 Task: Select the the auto option in the task failed.
Action: Mouse moved to (74, 564)
Screenshot: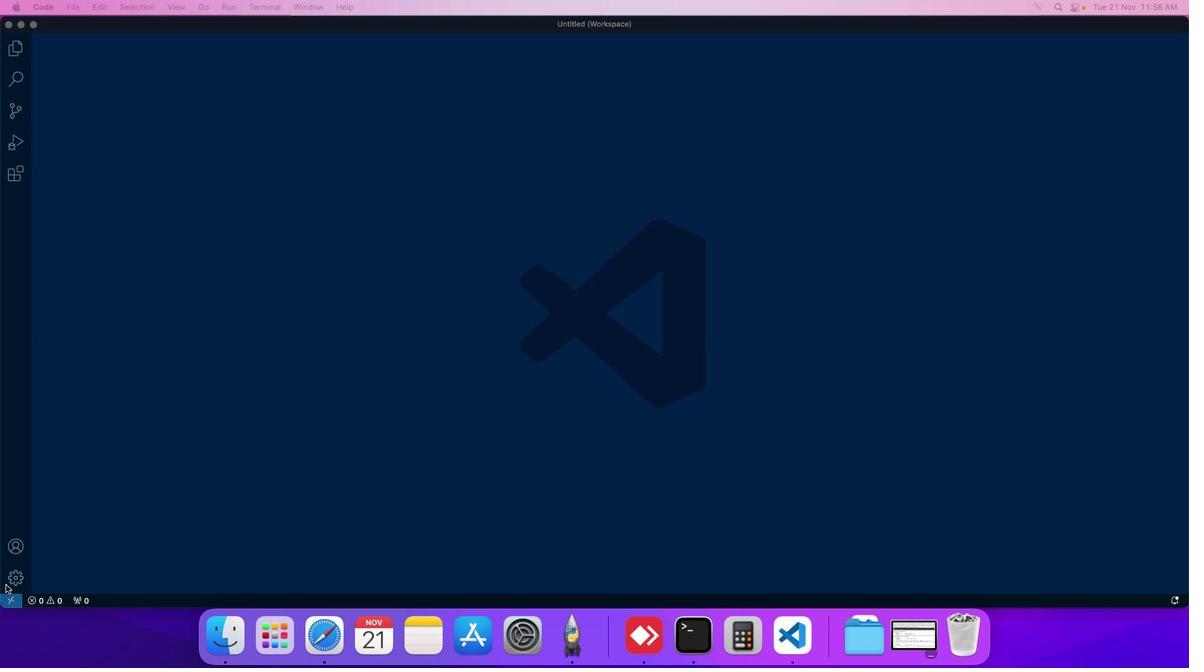 
Action: Mouse pressed left at (74, 564)
Screenshot: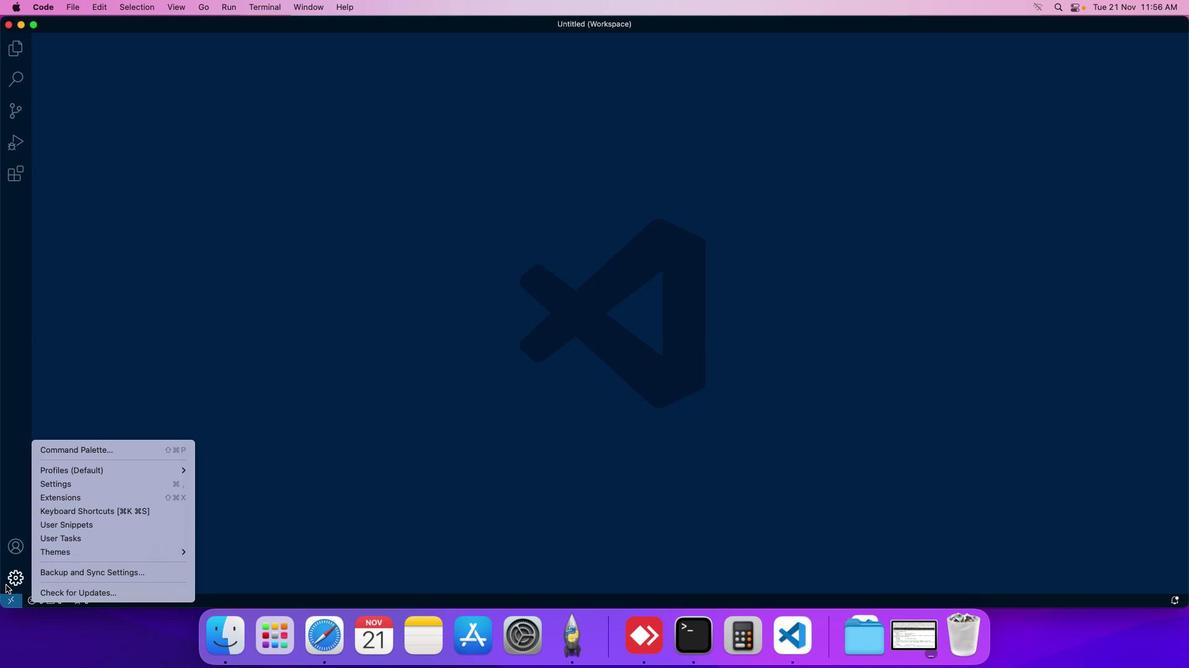 
Action: Mouse moved to (126, 478)
Screenshot: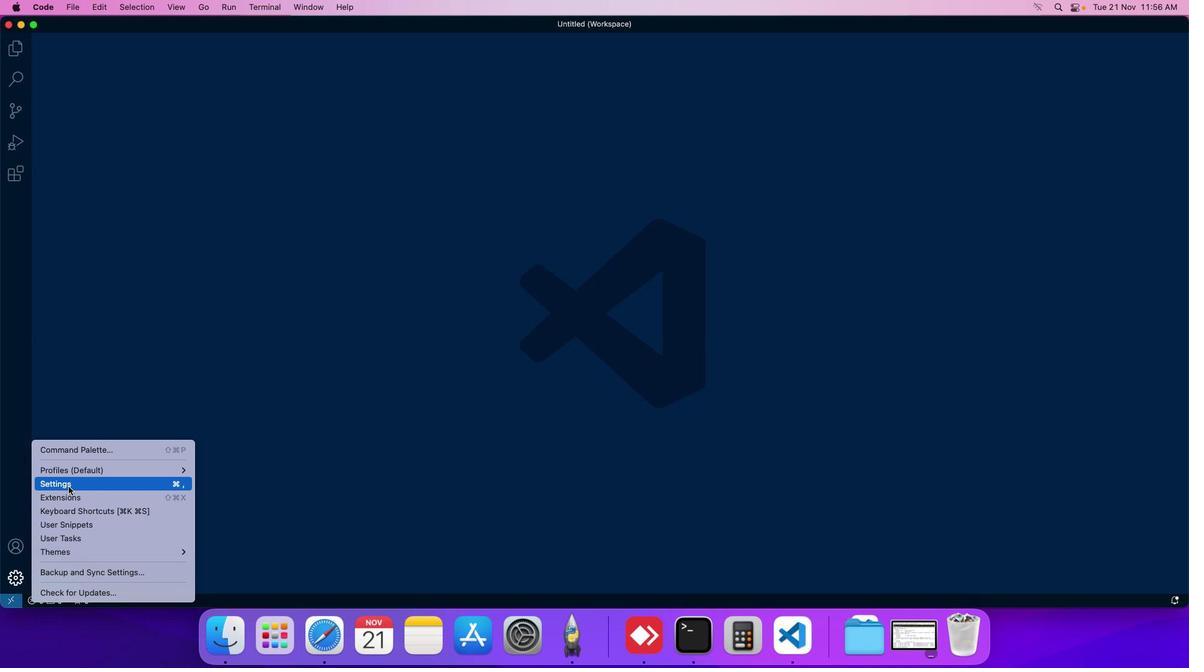 
Action: Mouse pressed left at (126, 478)
Screenshot: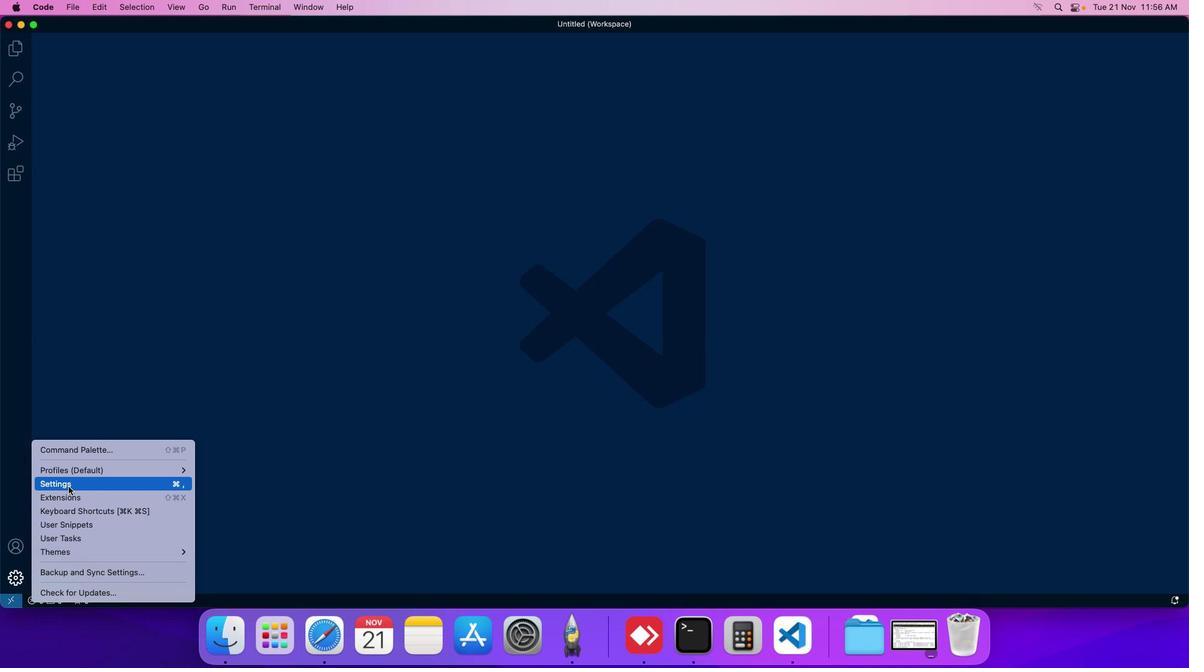 
Action: Mouse moved to (307, 141)
Screenshot: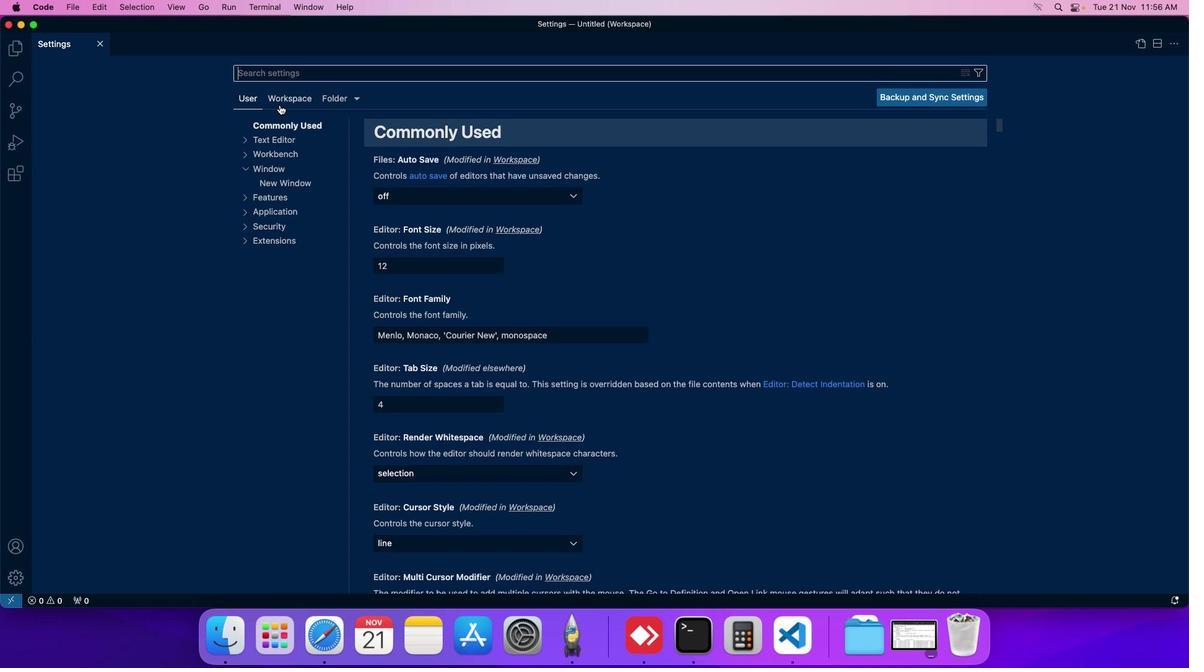 
Action: Mouse pressed left at (307, 141)
Screenshot: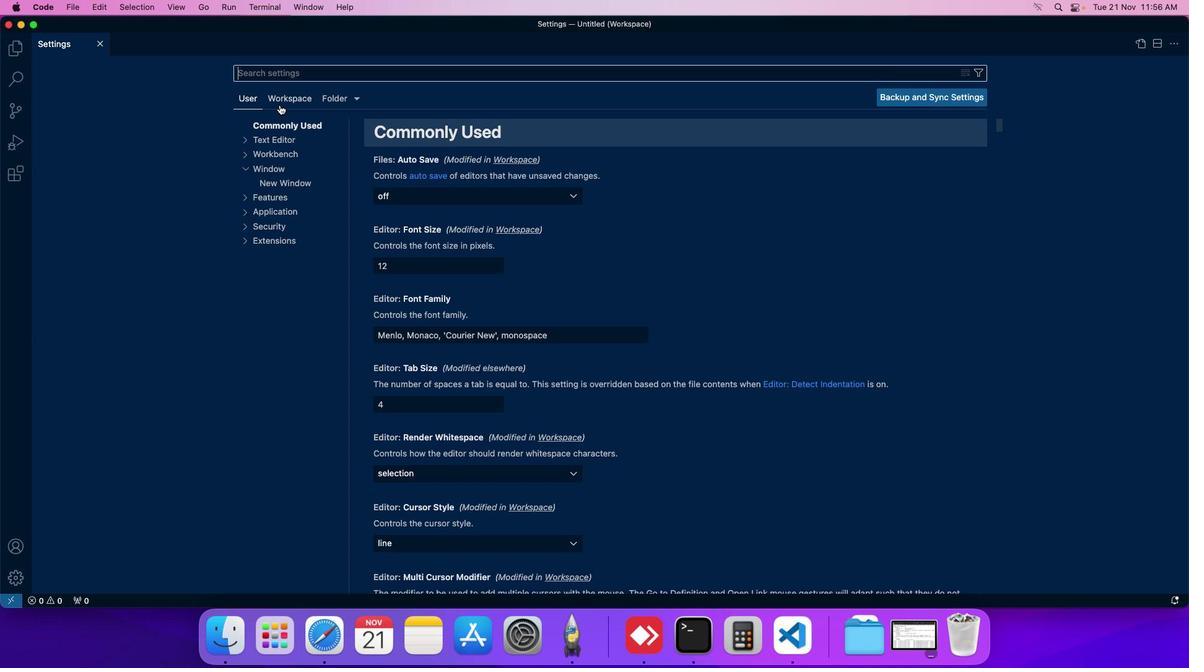 
Action: Mouse moved to (292, 210)
Screenshot: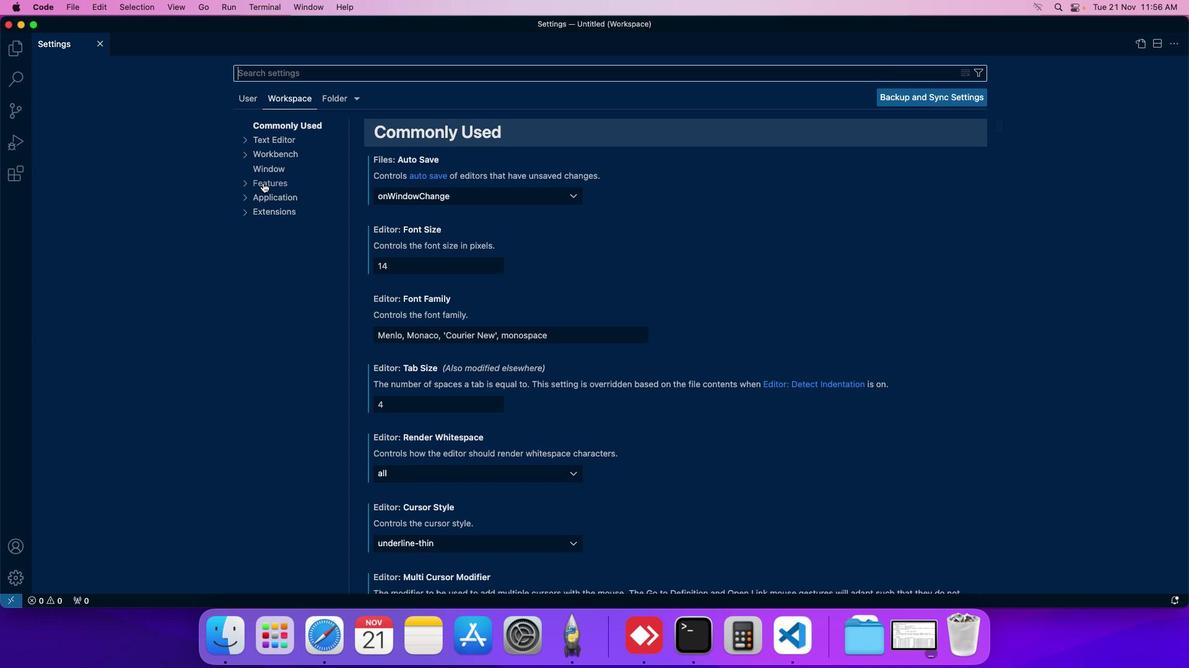 
Action: Mouse pressed left at (292, 210)
Screenshot: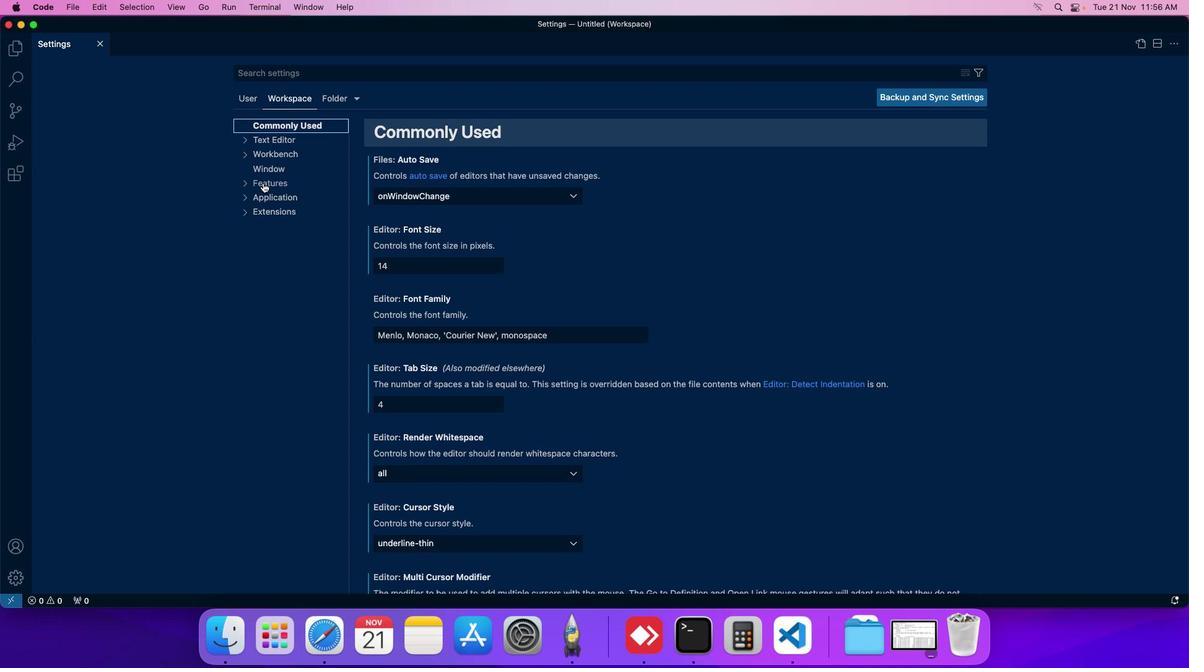 
Action: Mouse moved to (297, 411)
Screenshot: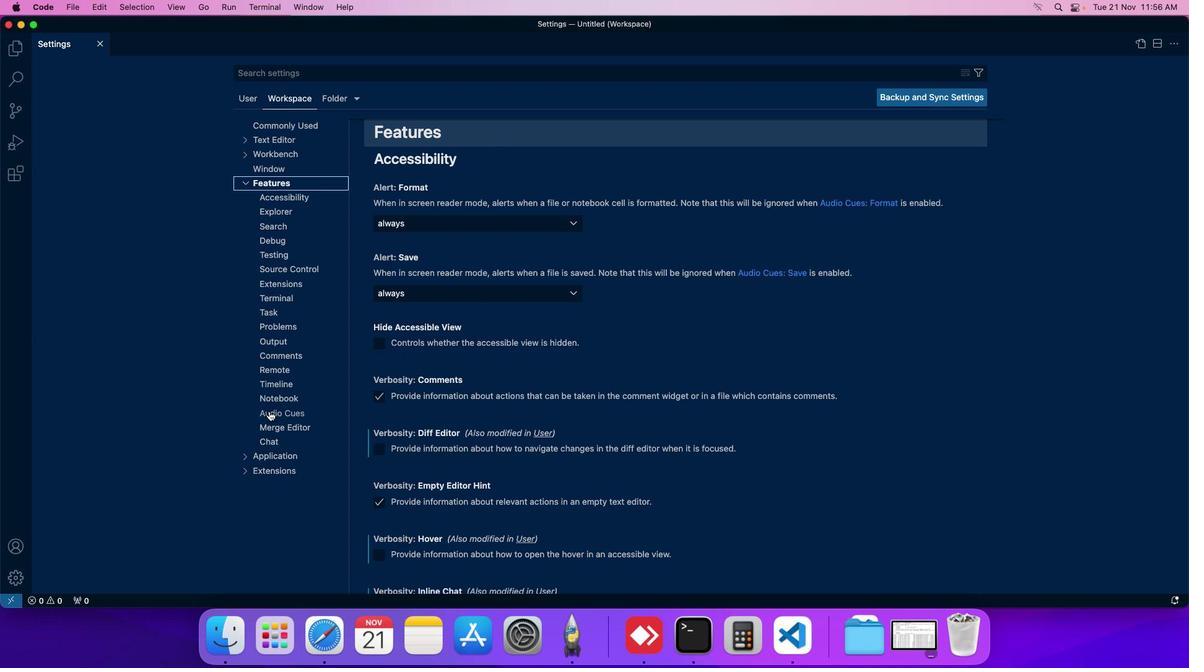 
Action: Mouse pressed left at (297, 411)
Screenshot: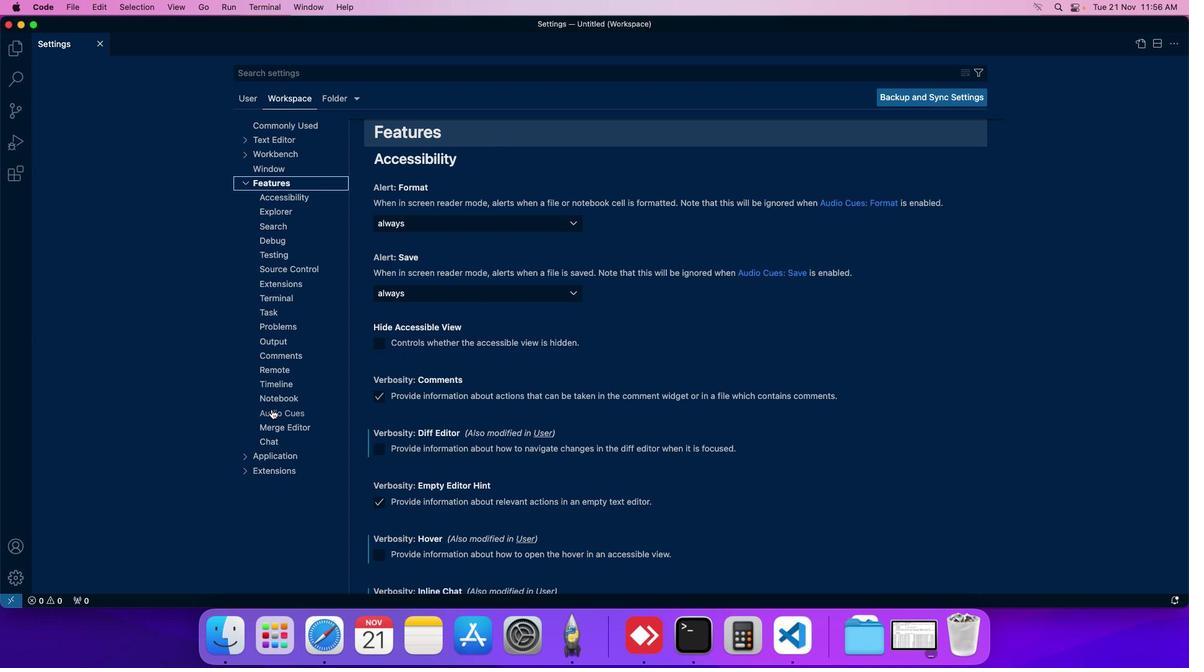 
Action: Mouse moved to (401, 431)
Screenshot: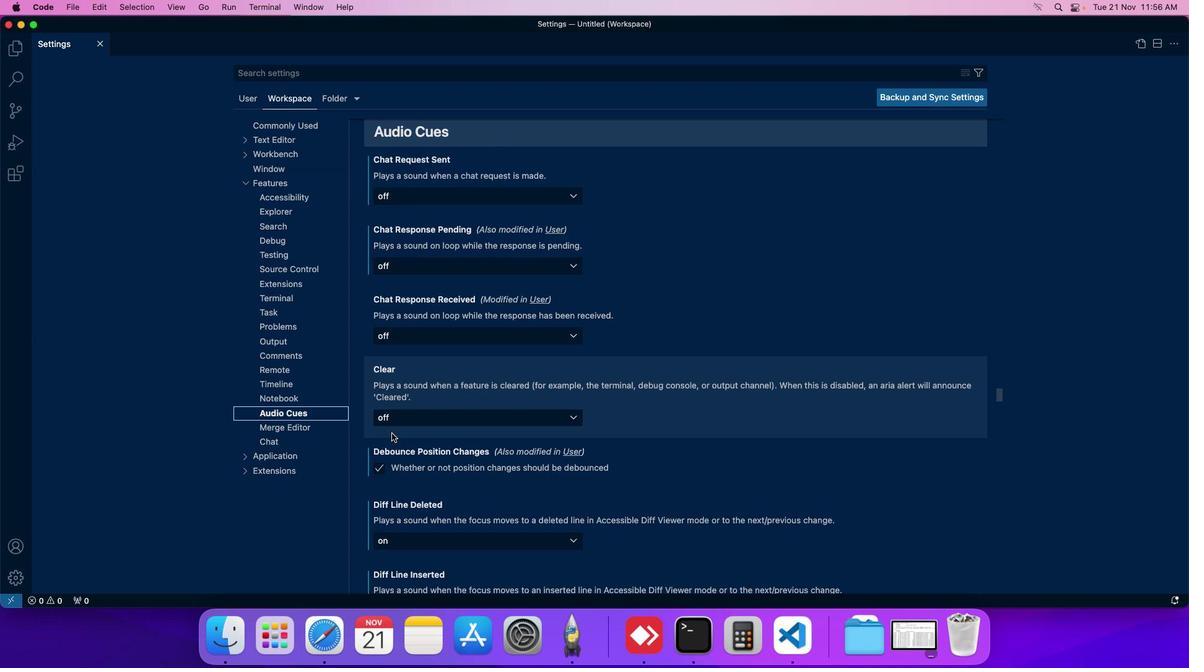 
Action: Mouse scrolled (401, 431) with delta (69, 48)
Screenshot: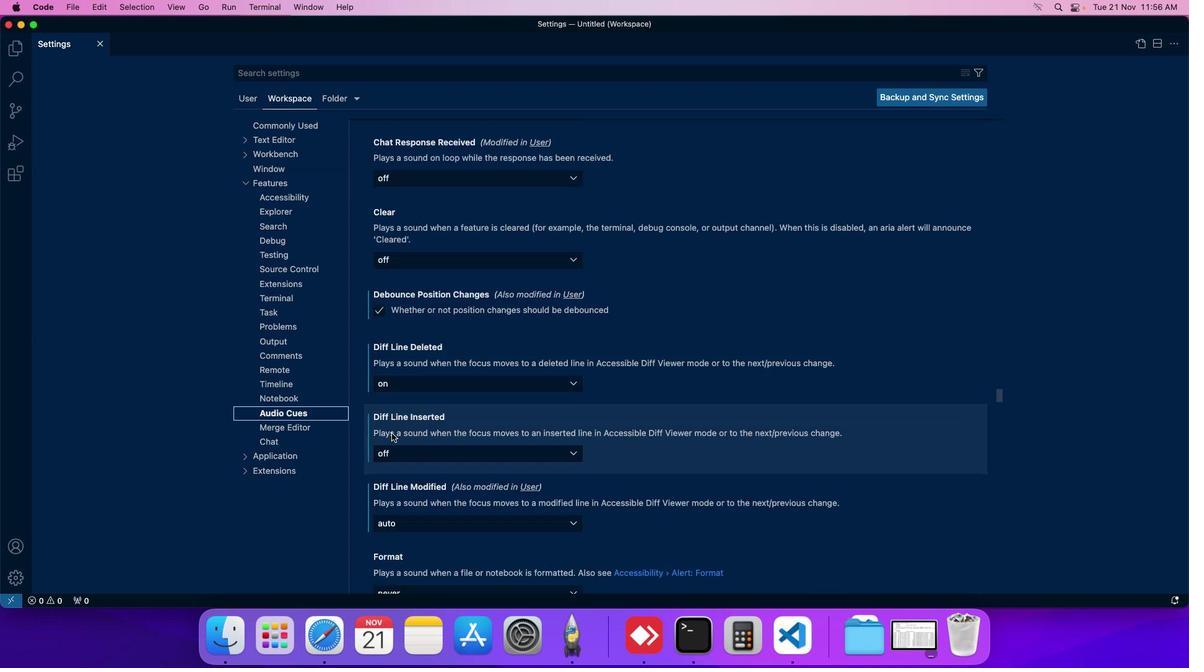 
Action: Mouse scrolled (401, 431) with delta (69, 48)
Screenshot: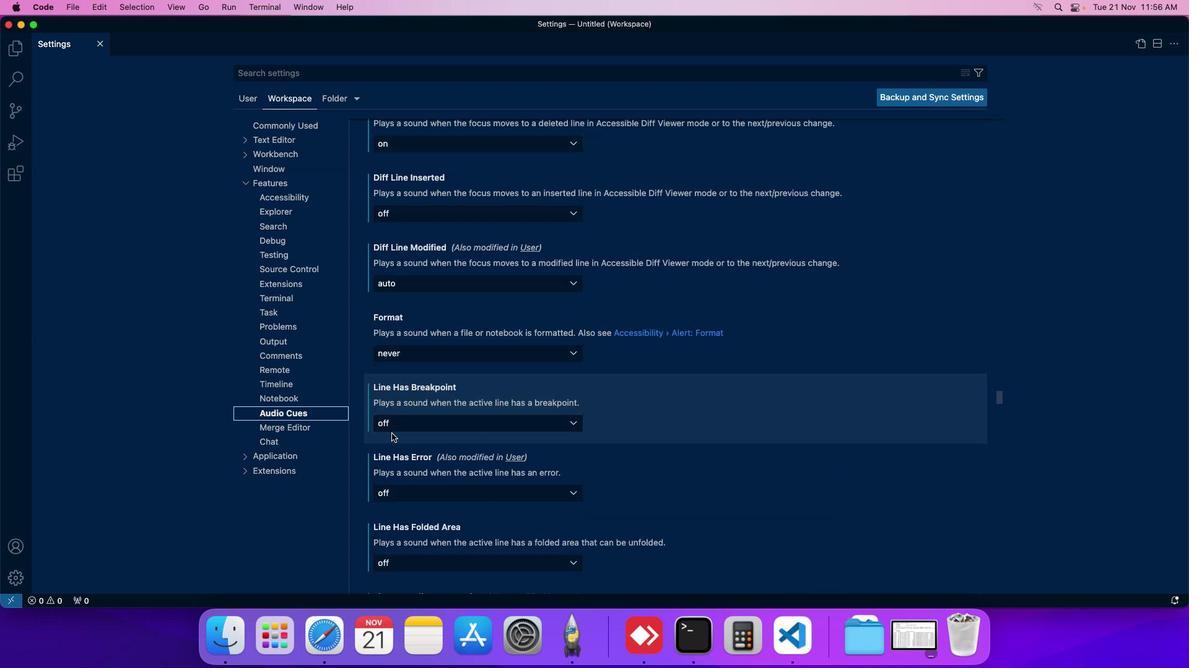 
Action: Mouse scrolled (401, 431) with delta (69, 48)
Screenshot: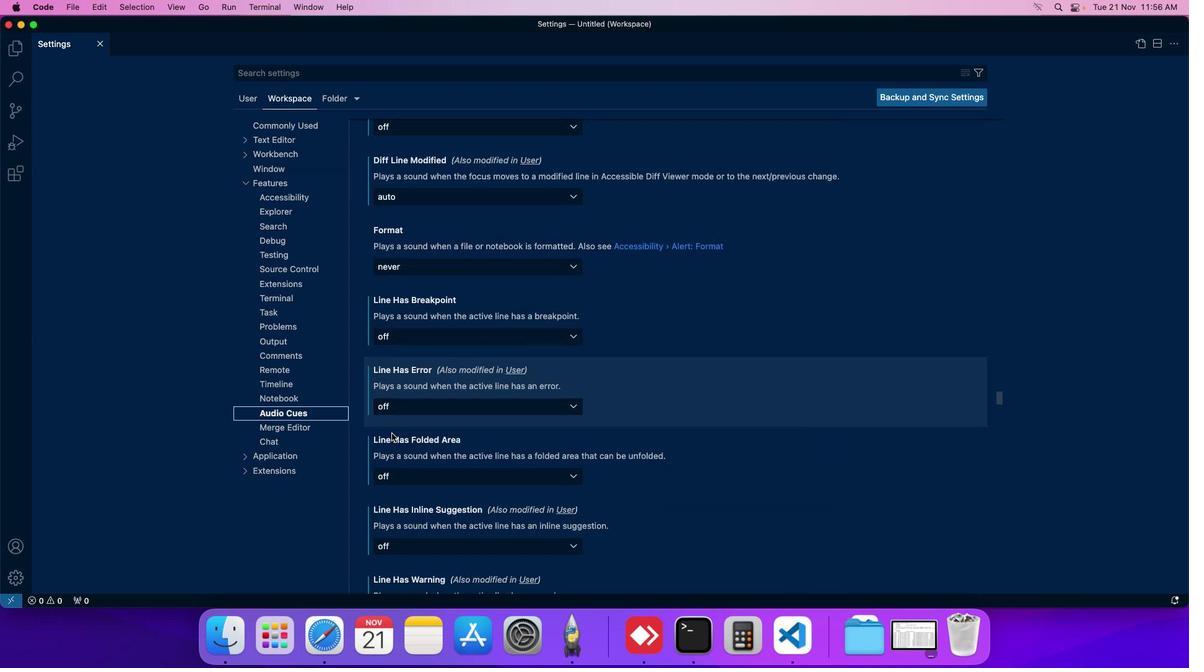 
Action: Mouse scrolled (401, 431) with delta (69, 48)
Screenshot: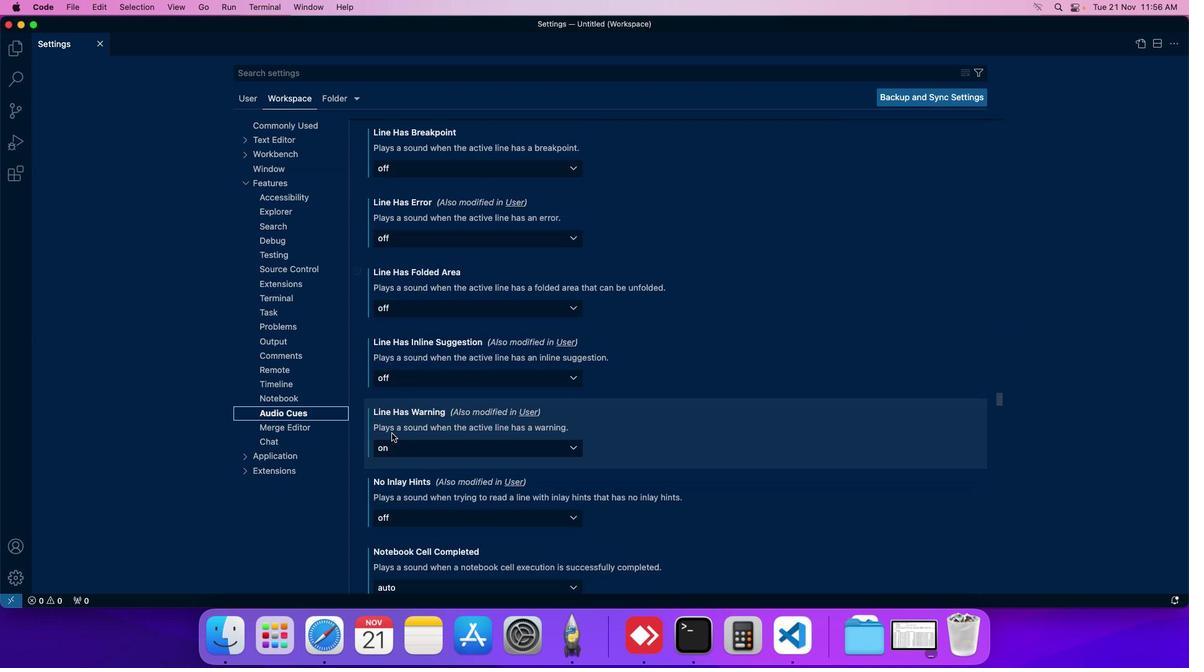 
Action: Mouse scrolled (401, 431) with delta (69, 48)
Screenshot: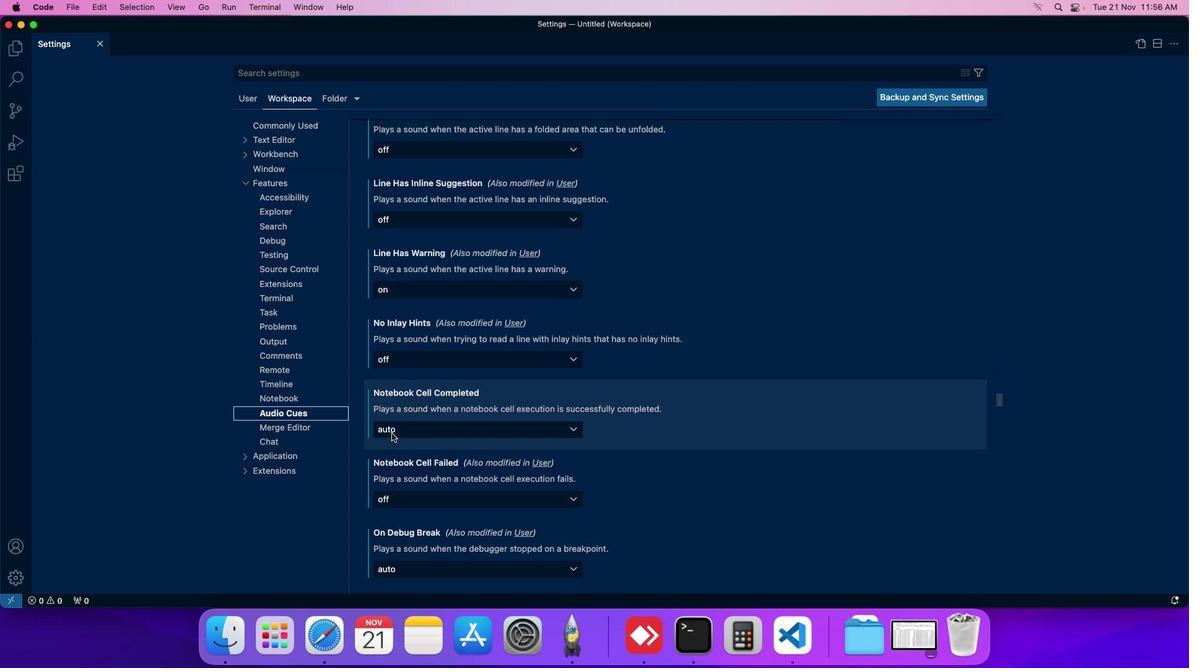 
Action: Mouse scrolled (401, 431) with delta (69, 48)
Screenshot: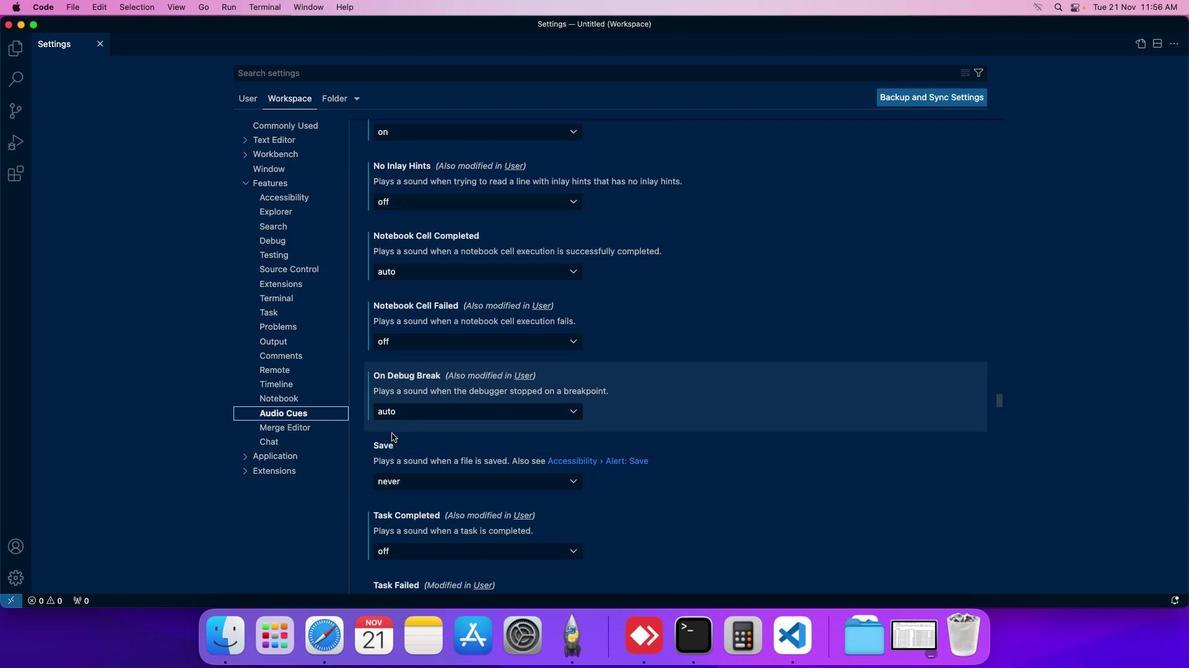 
Action: Mouse scrolled (401, 431) with delta (69, 48)
Screenshot: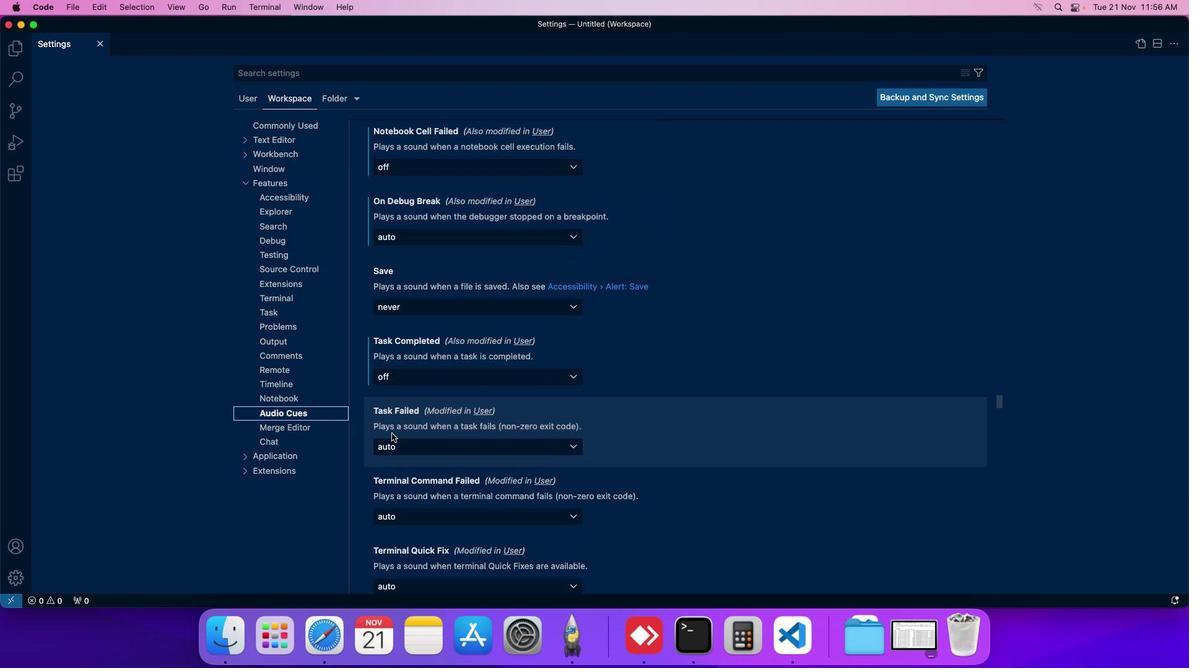 
Action: Mouse scrolled (401, 431) with delta (69, 48)
Screenshot: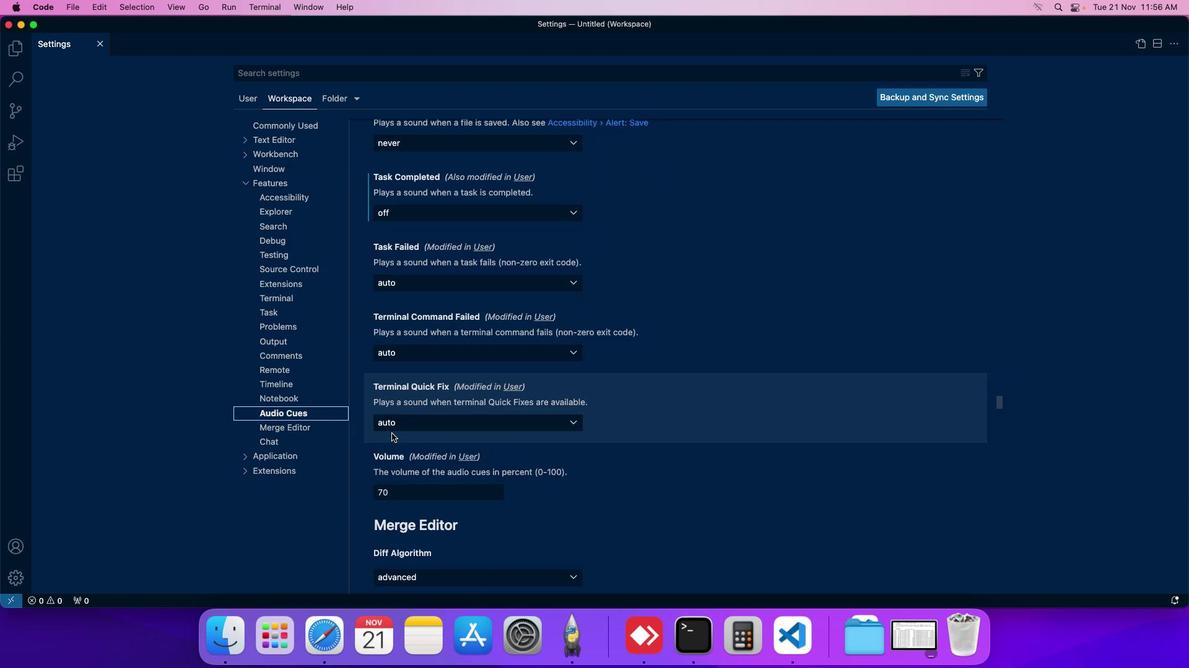 
Action: Mouse scrolled (401, 431) with delta (69, 48)
Screenshot: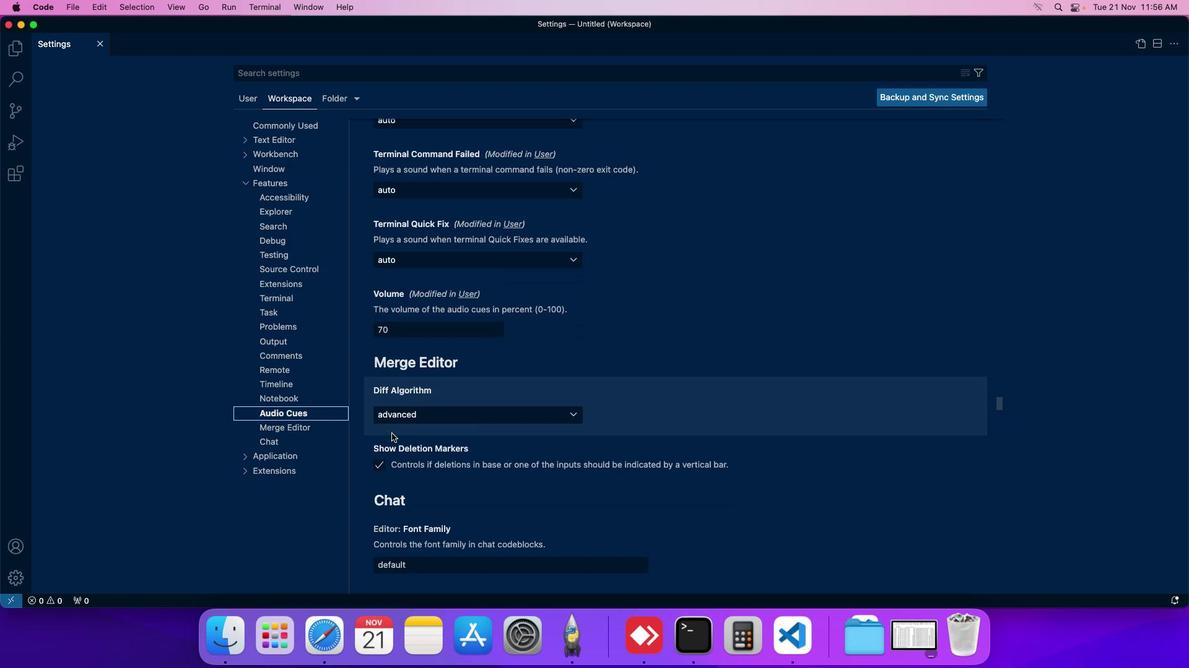 
Action: Mouse scrolled (401, 431) with delta (69, 49)
Screenshot: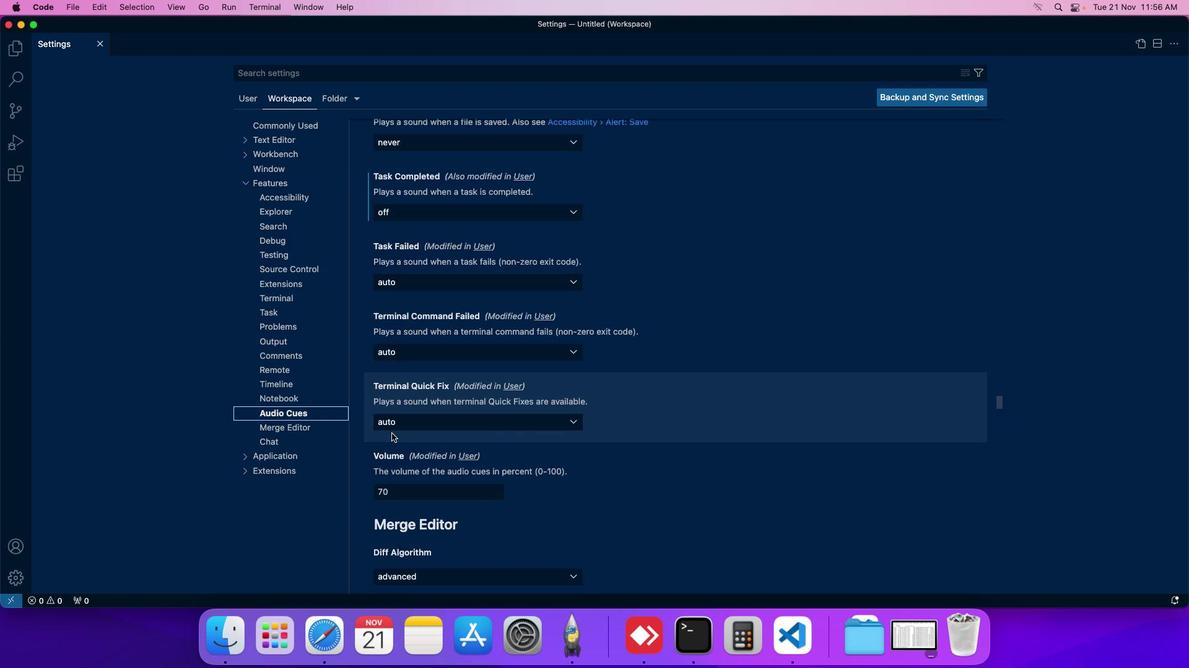 
Action: Mouse scrolled (401, 431) with delta (69, 49)
Screenshot: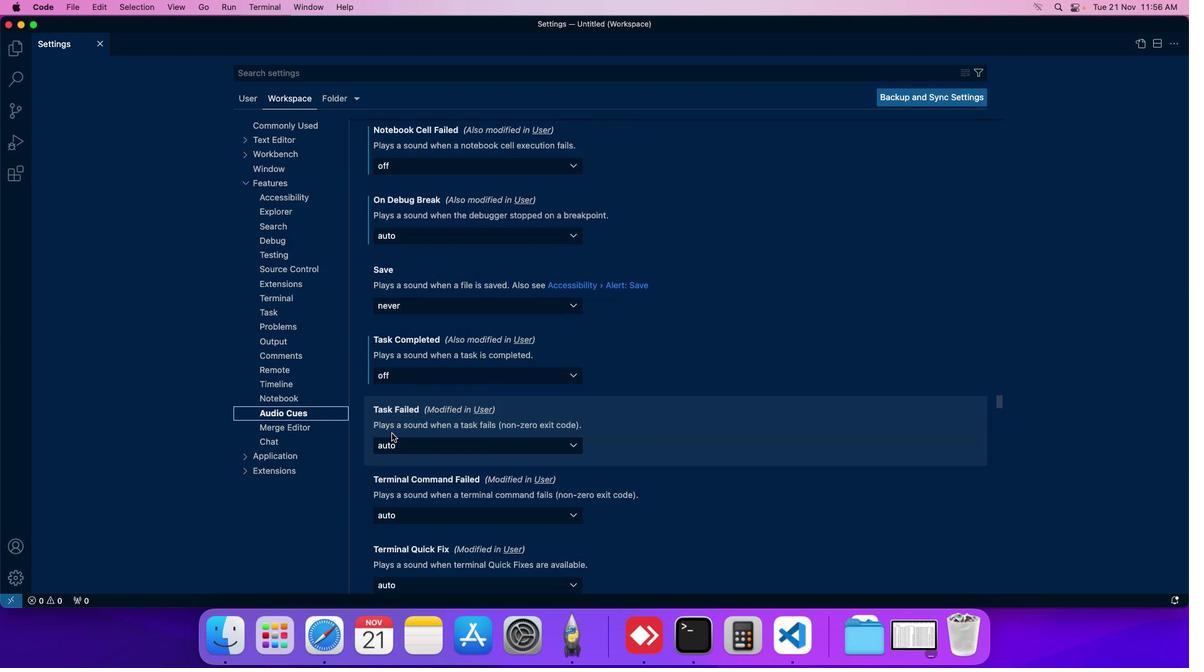
Action: Mouse moved to (423, 439)
Screenshot: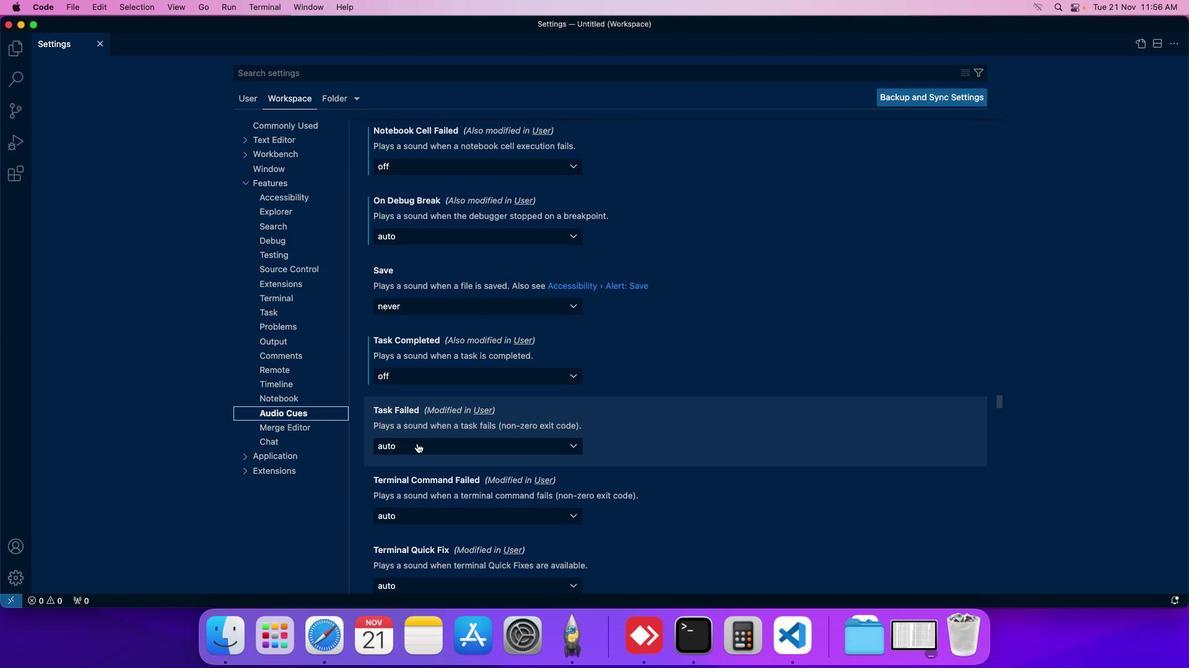 
Action: Mouse pressed left at (423, 439)
Screenshot: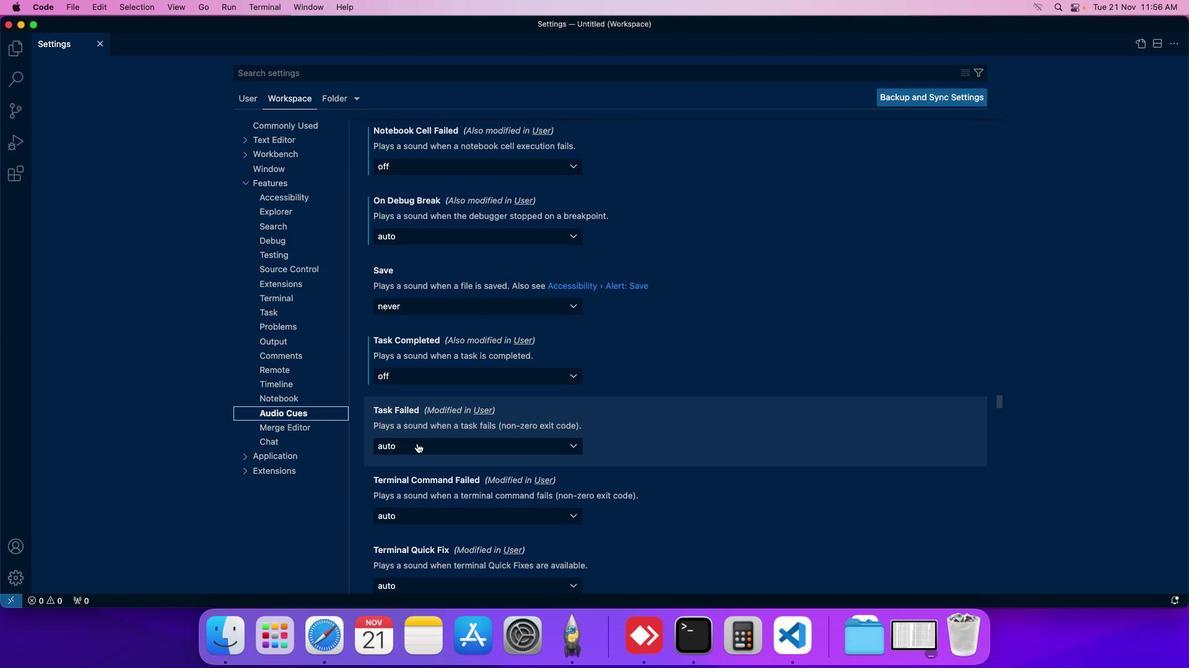 
Action: Mouse moved to (416, 455)
Screenshot: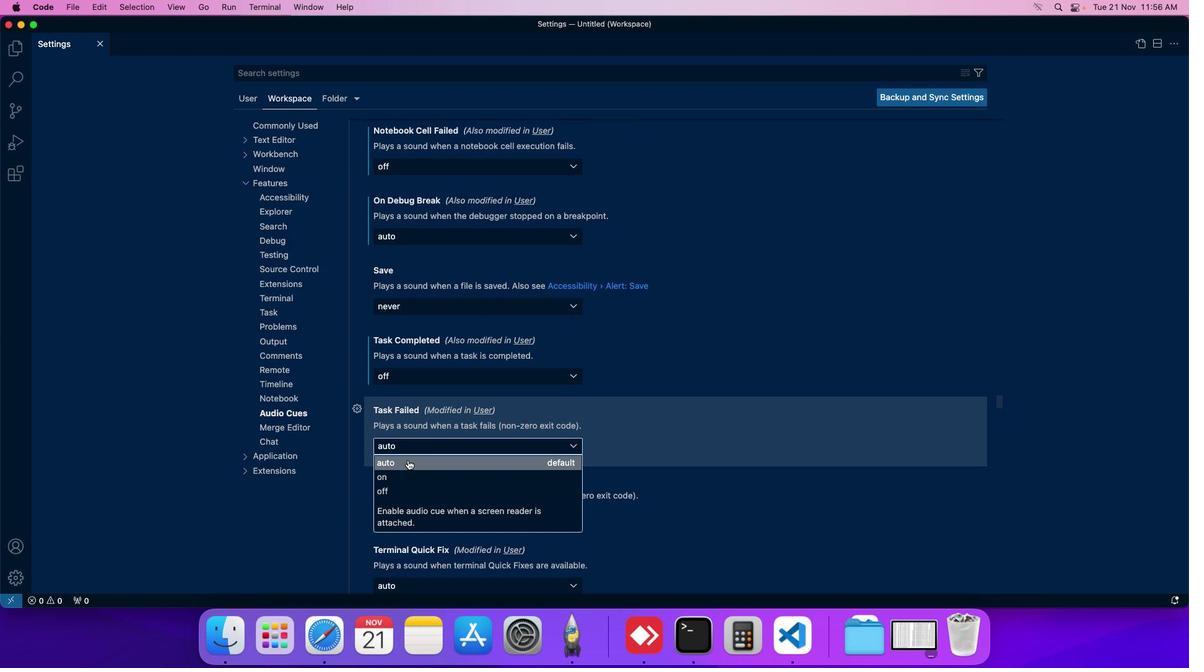 
Action: Mouse pressed left at (416, 455)
Screenshot: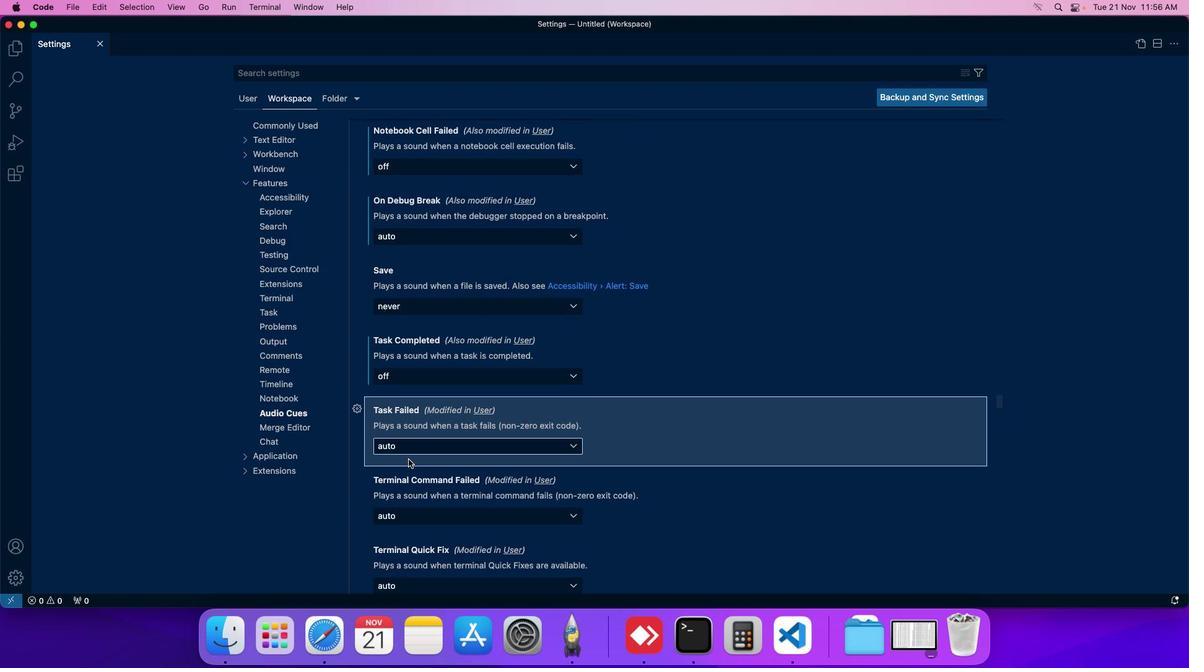 
Action: Mouse moved to (421, 448)
Screenshot: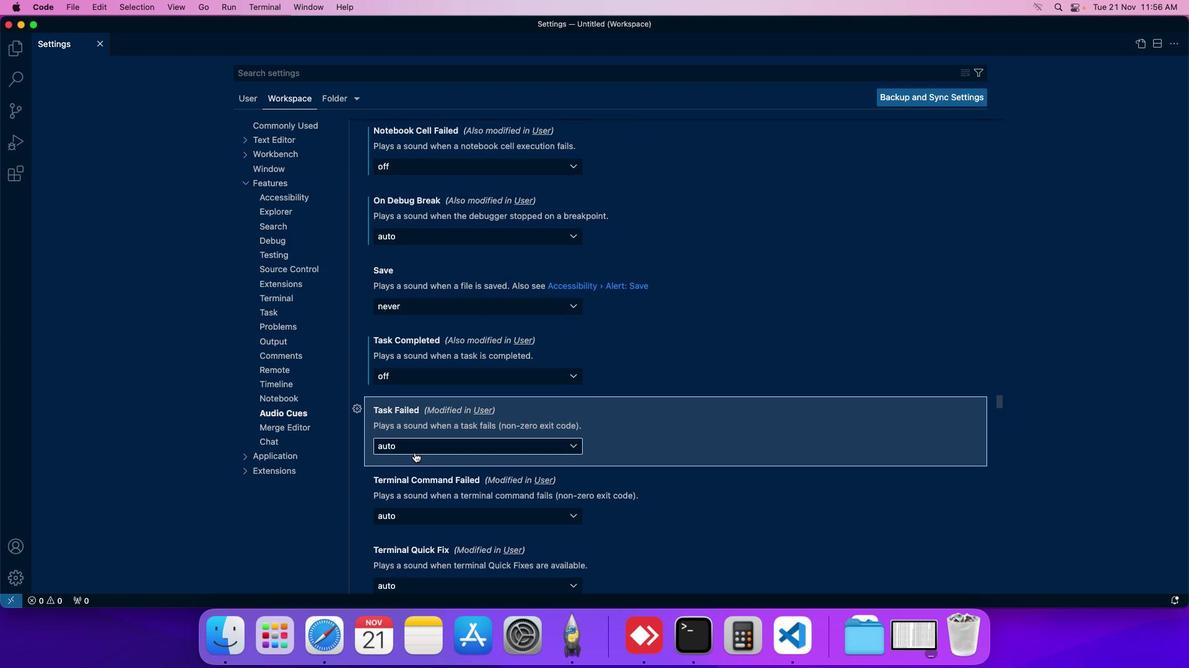 
